 Task: Look for products with orange flavor.
Action: Mouse moved to (29, 107)
Screenshot: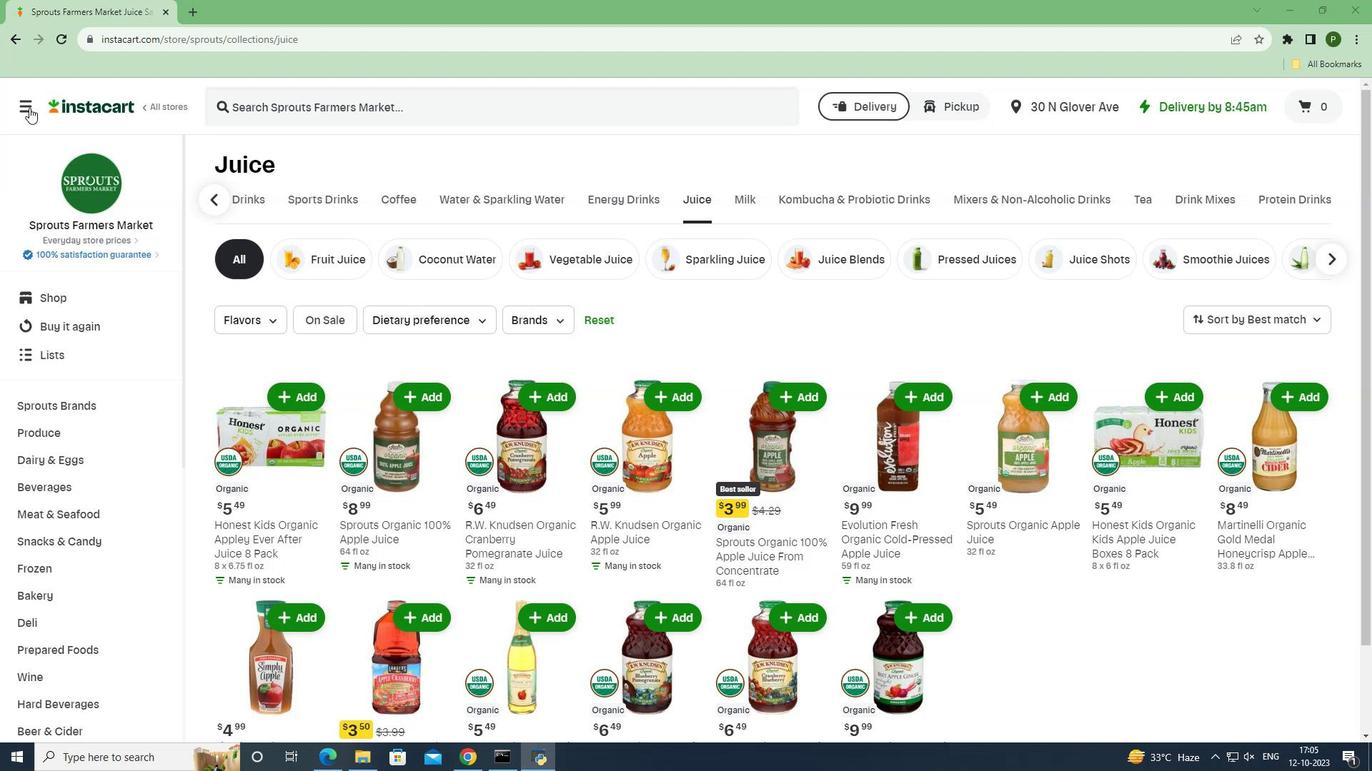 
Action: Mouse pressed left at (29, 107)
Screenshot: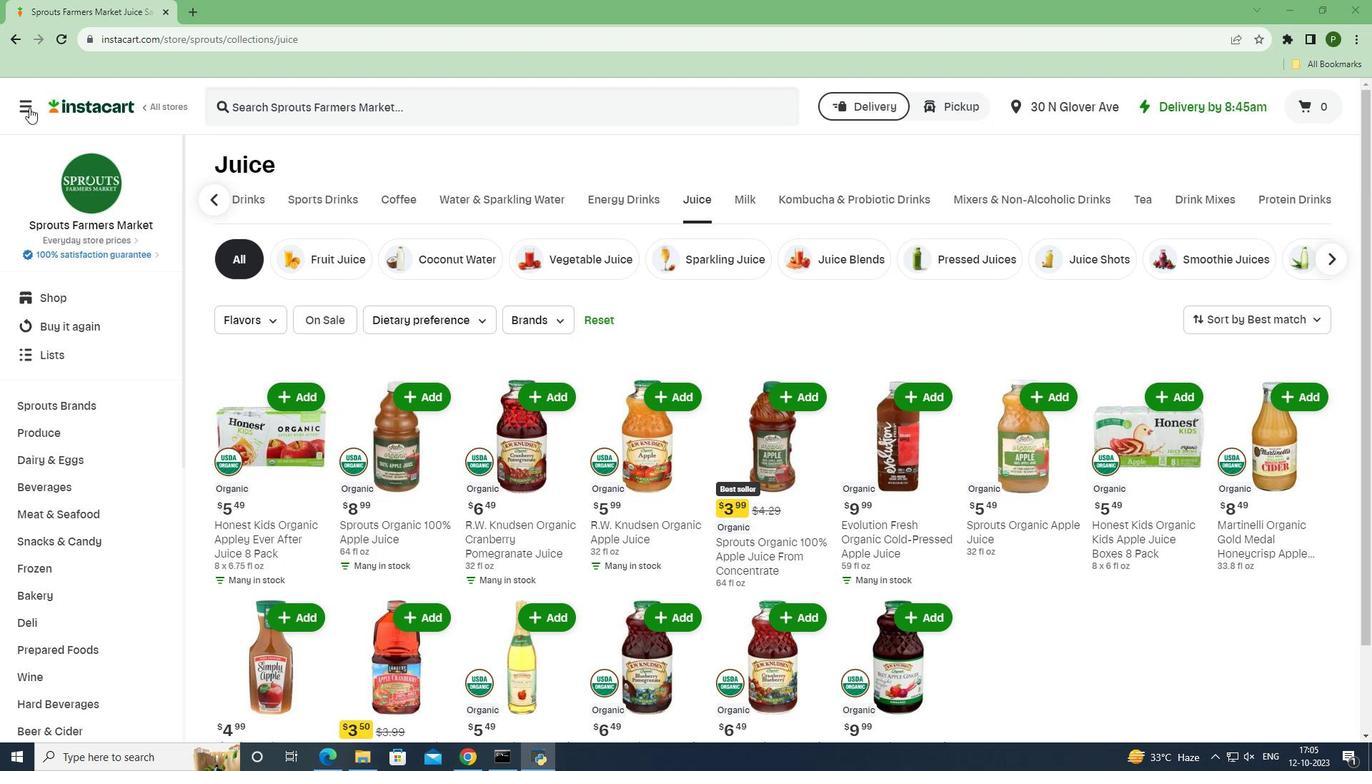 
Action: Mouse moved to (42, 385)
Screenshot: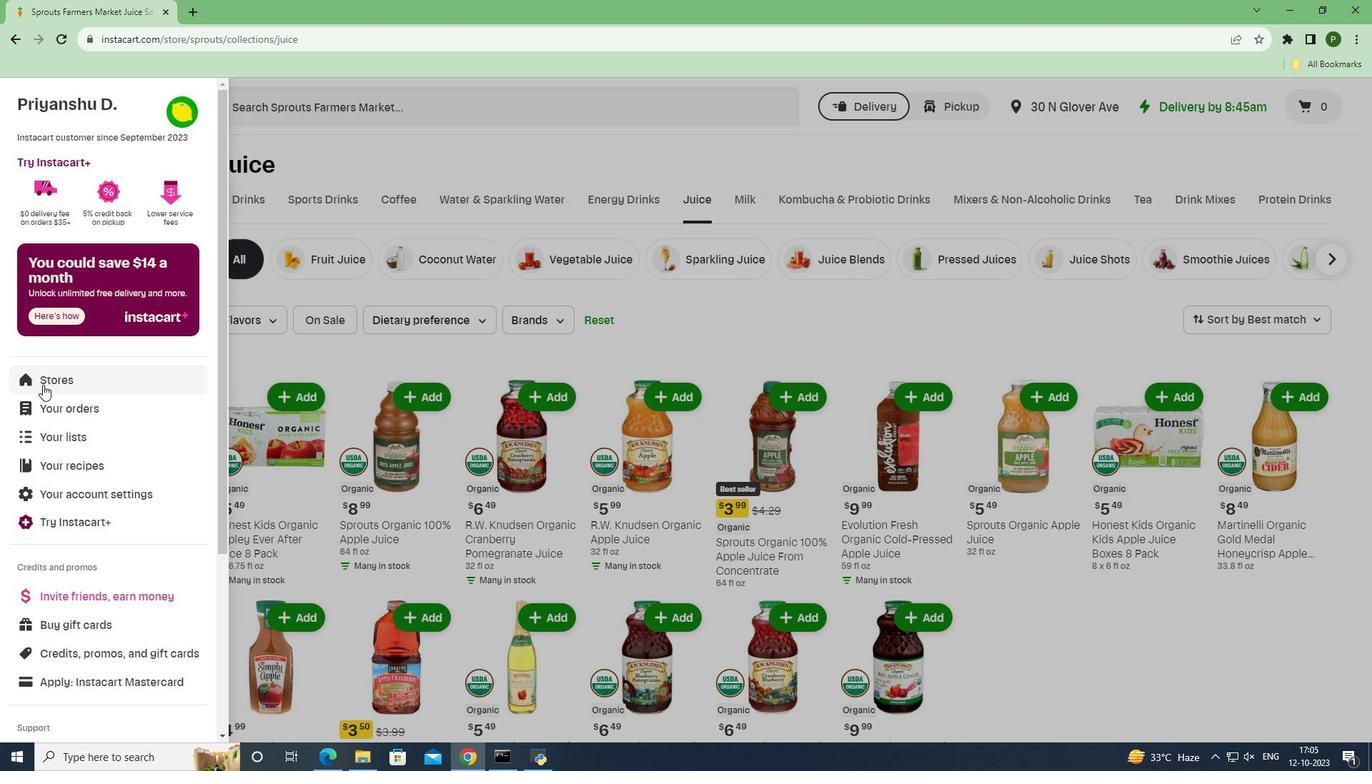 
Action: Mouse pressed left at (42, 385)
Screenshot: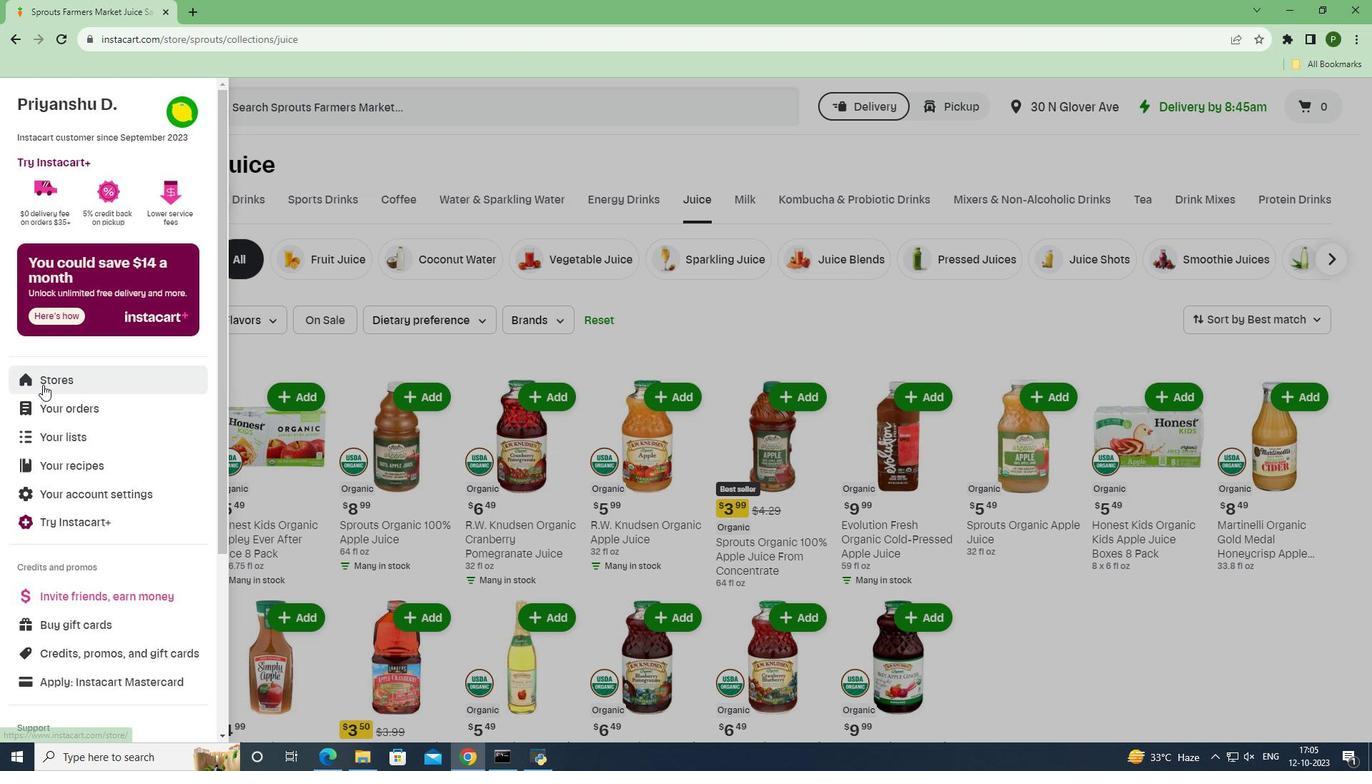 
Action: Mouse moved to (323, 167)
Screenshot: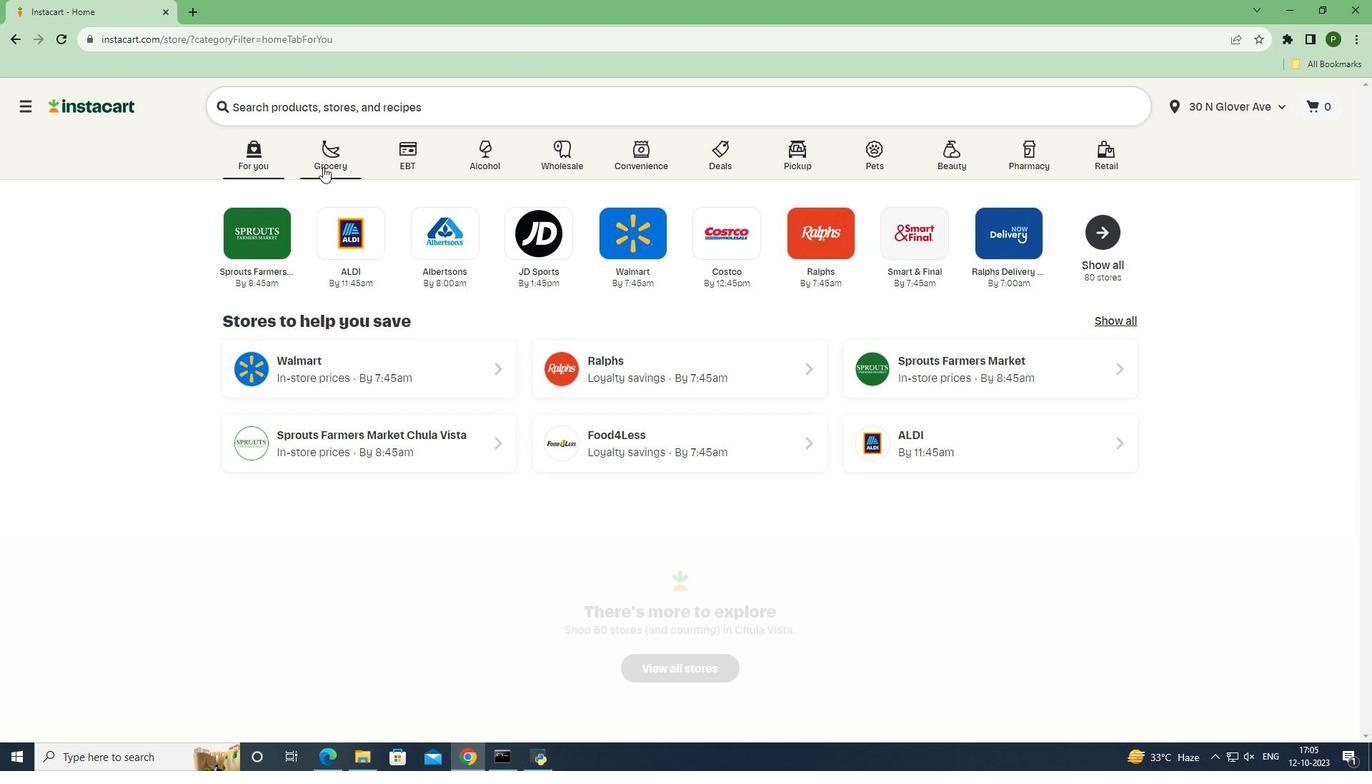 
Action: Mouse pressed left at (323, 167)
Screenshot: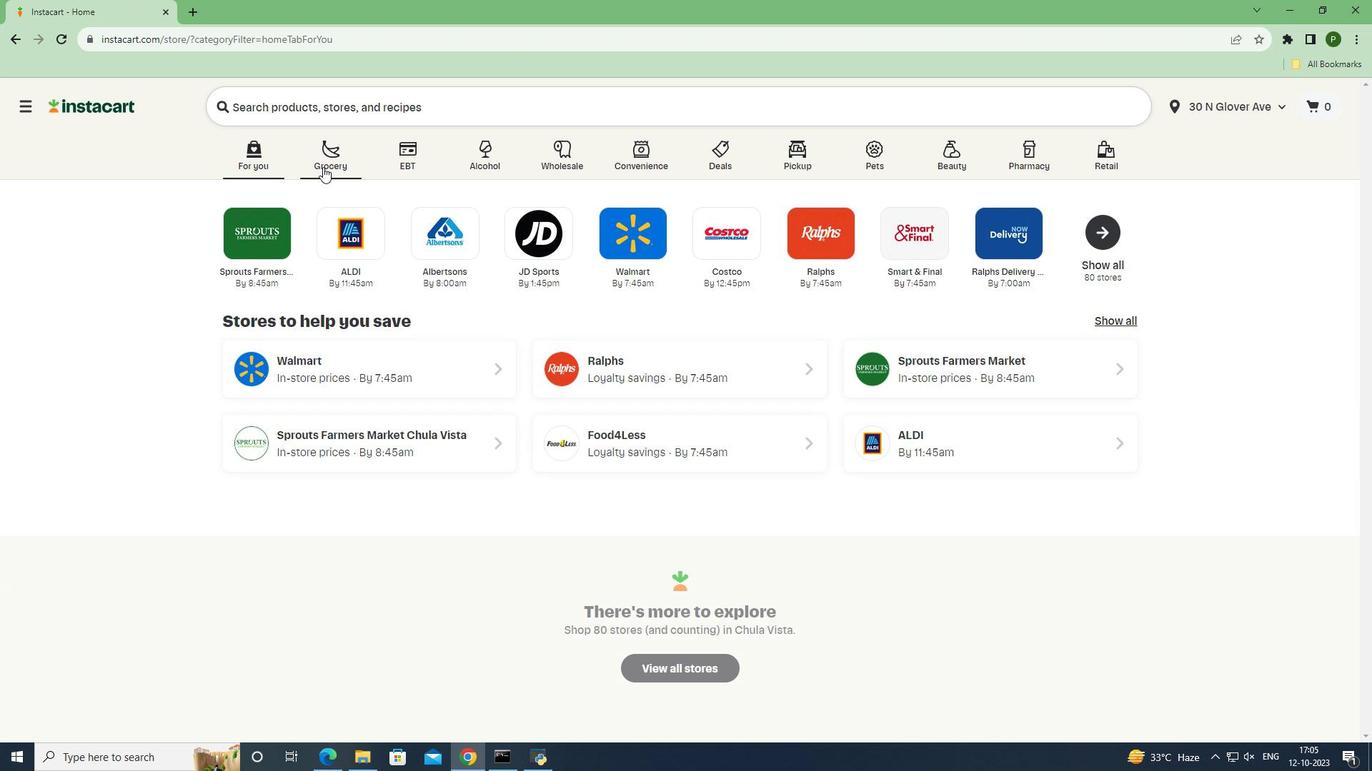 
Action: Mouse moved to (563, 345)
Screenshot: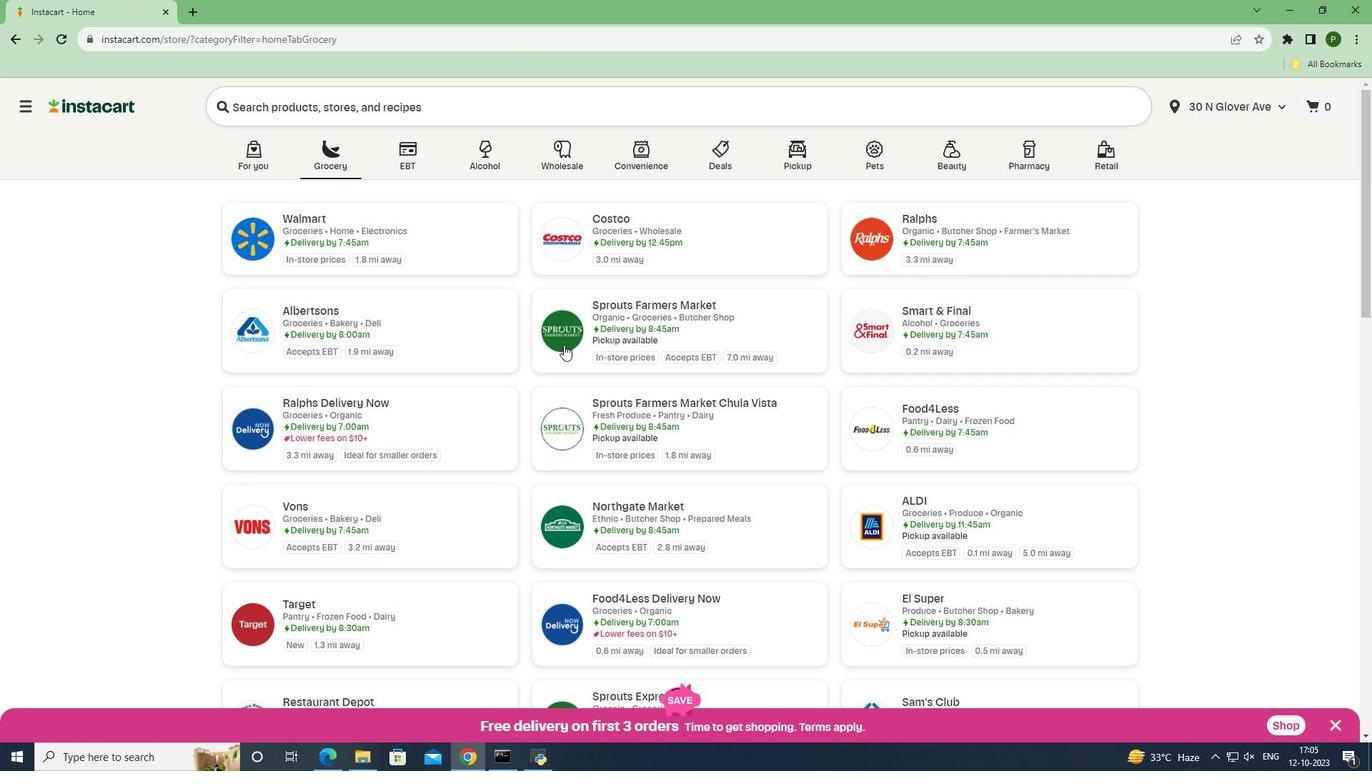 
Action: Mouse pressed left at (563, 345)
Screenshot: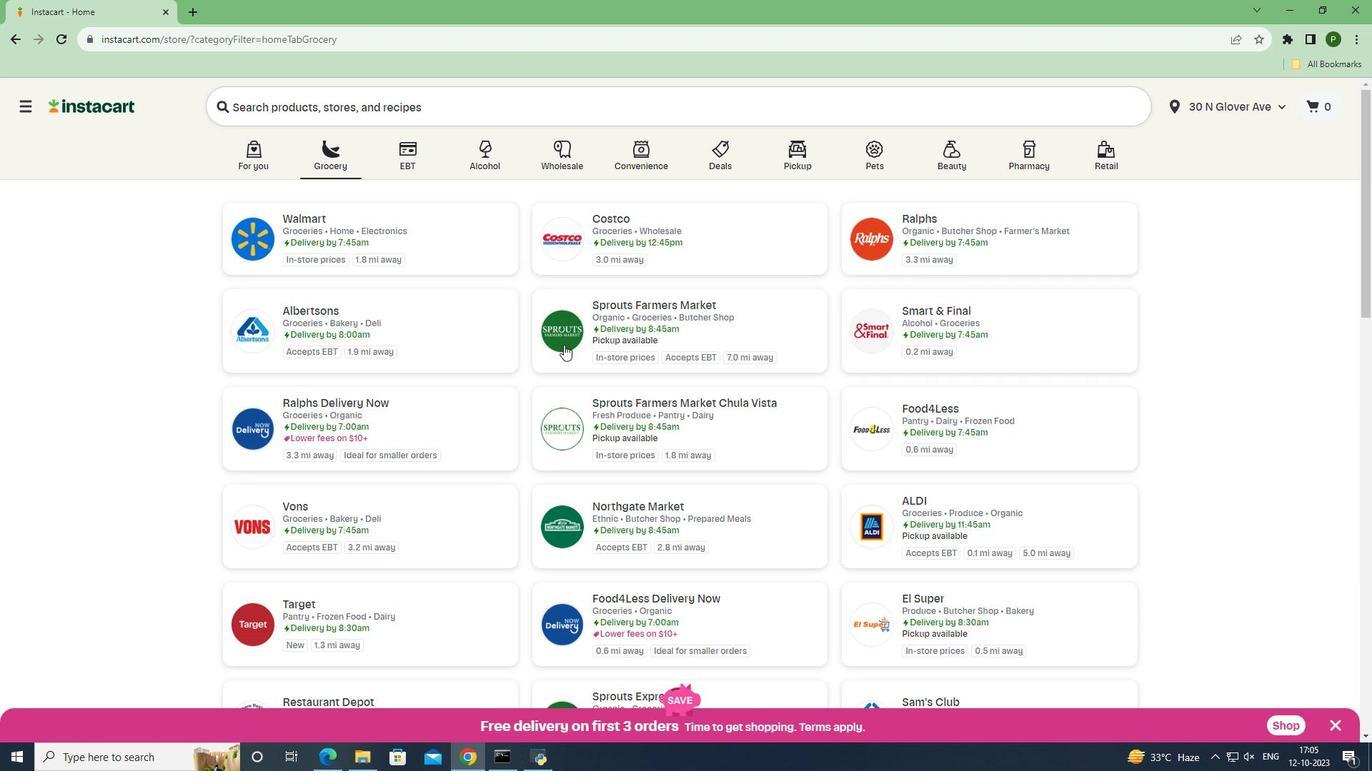
Action: Mouse moved to (97, 494)
Screenshot: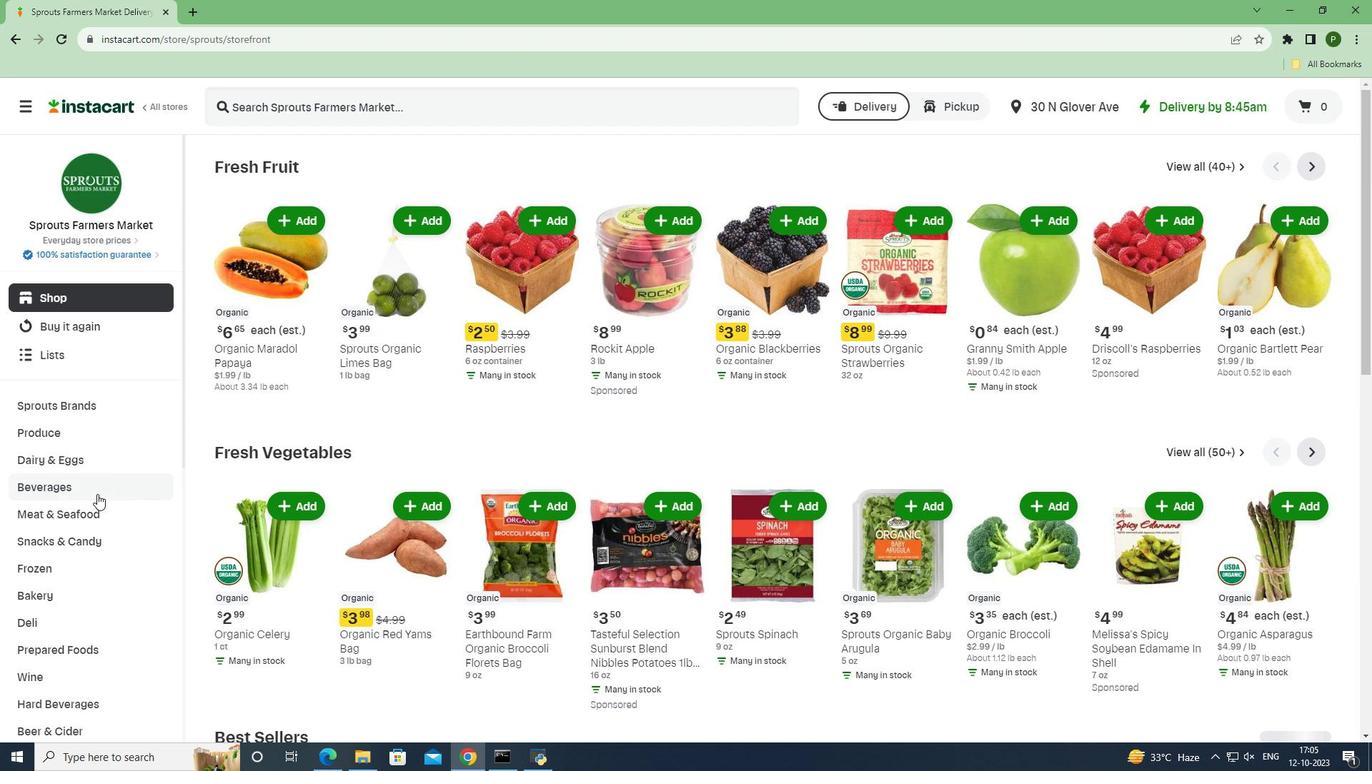 
Action: Mouse pressed left at (97, 494)
Screenshot: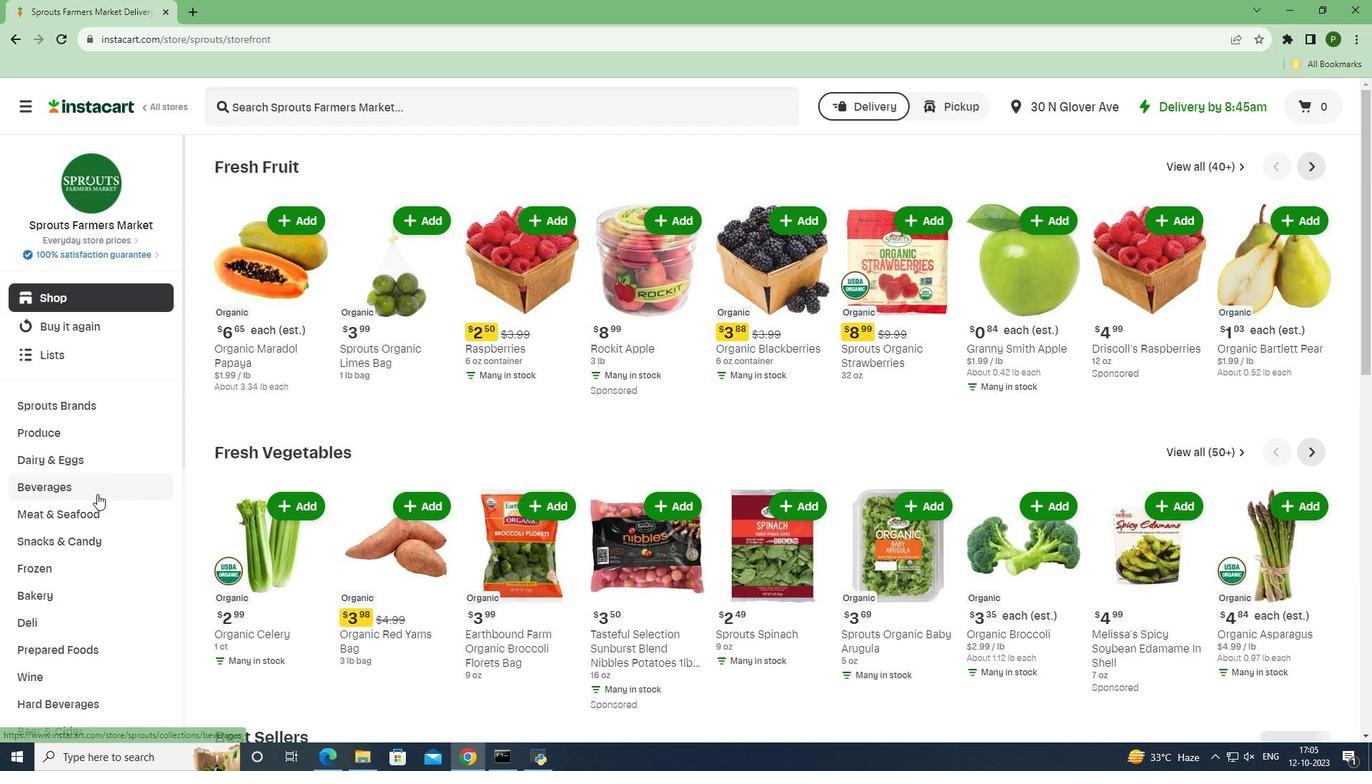 
Action: Mouse moved to (826, 196)
Screenshot: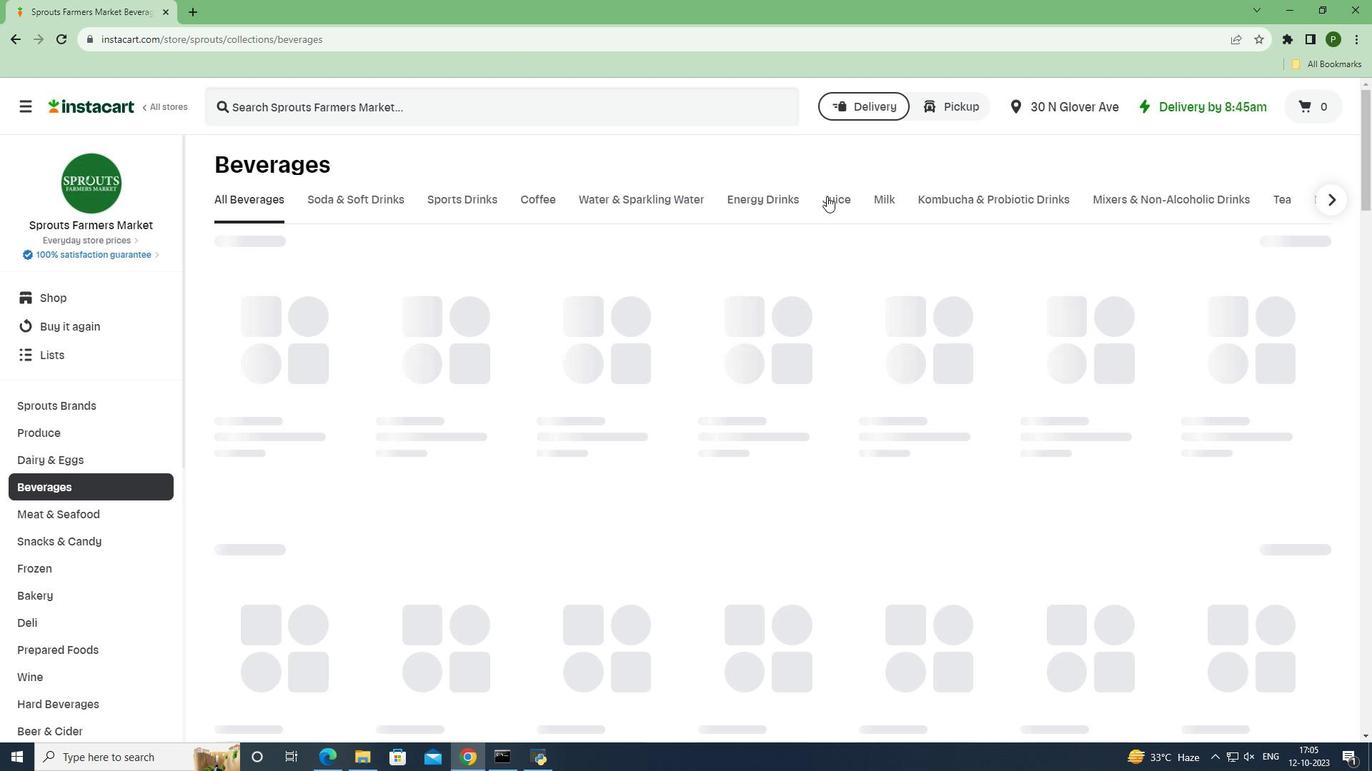 
Action: Mouse pressed left at (826, 196)
Screenshot: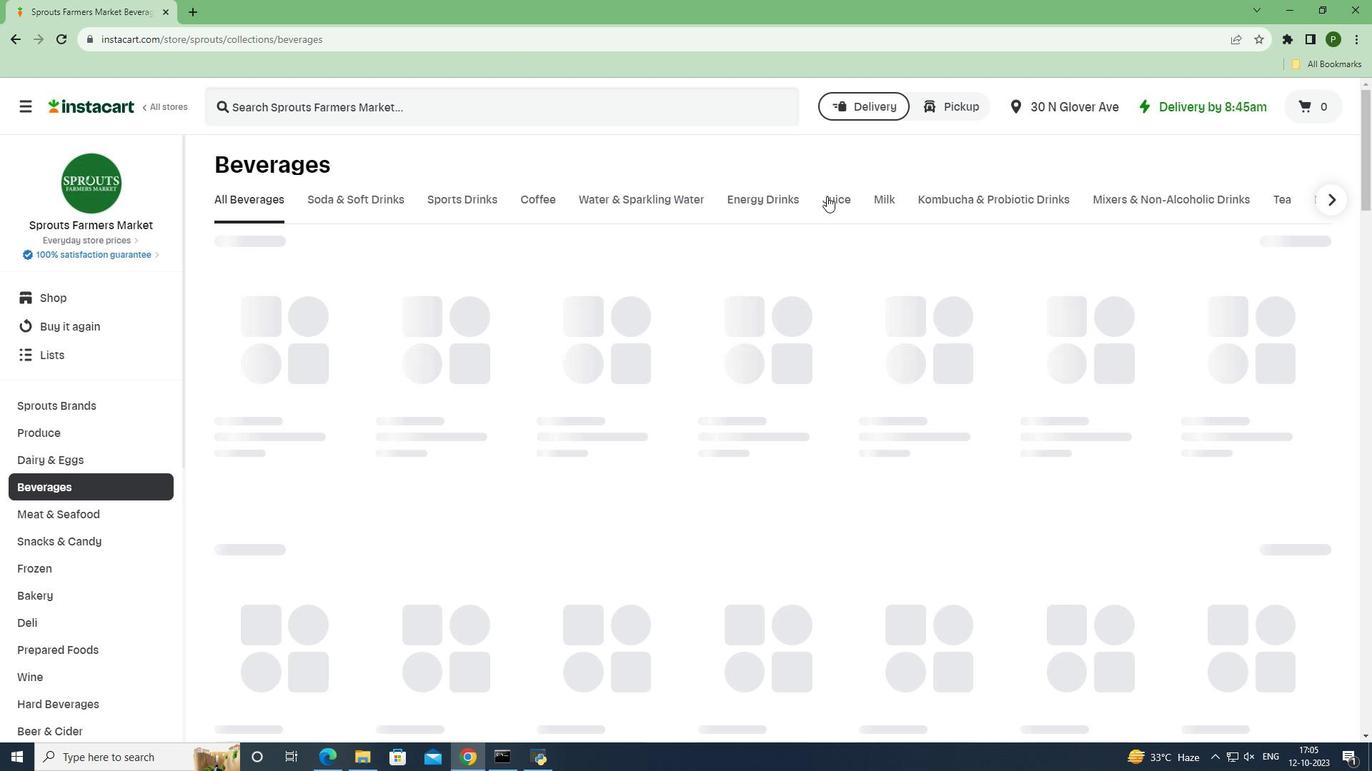 
Action: Mouse moved to (249, 322)
Screenshot: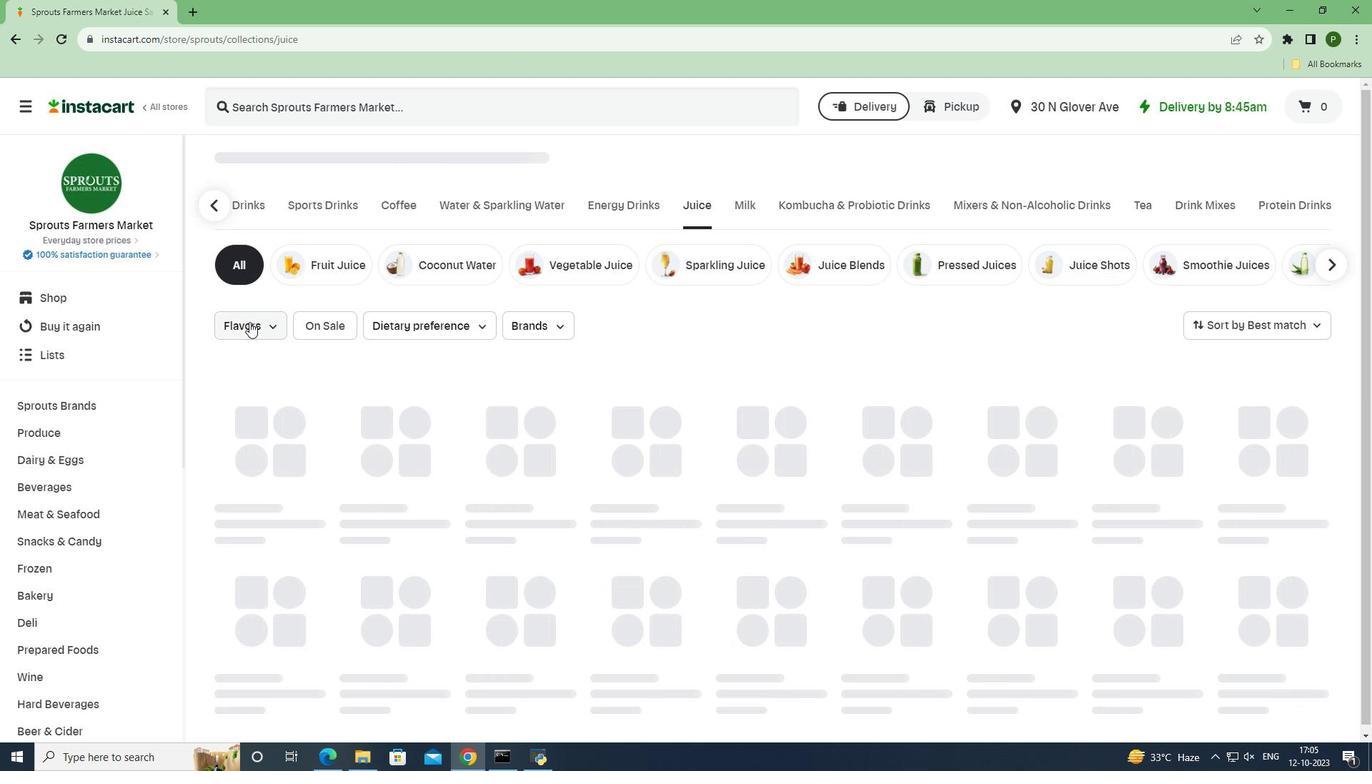 
Action: Mouse pressed left at (249, 322)
Screenshot: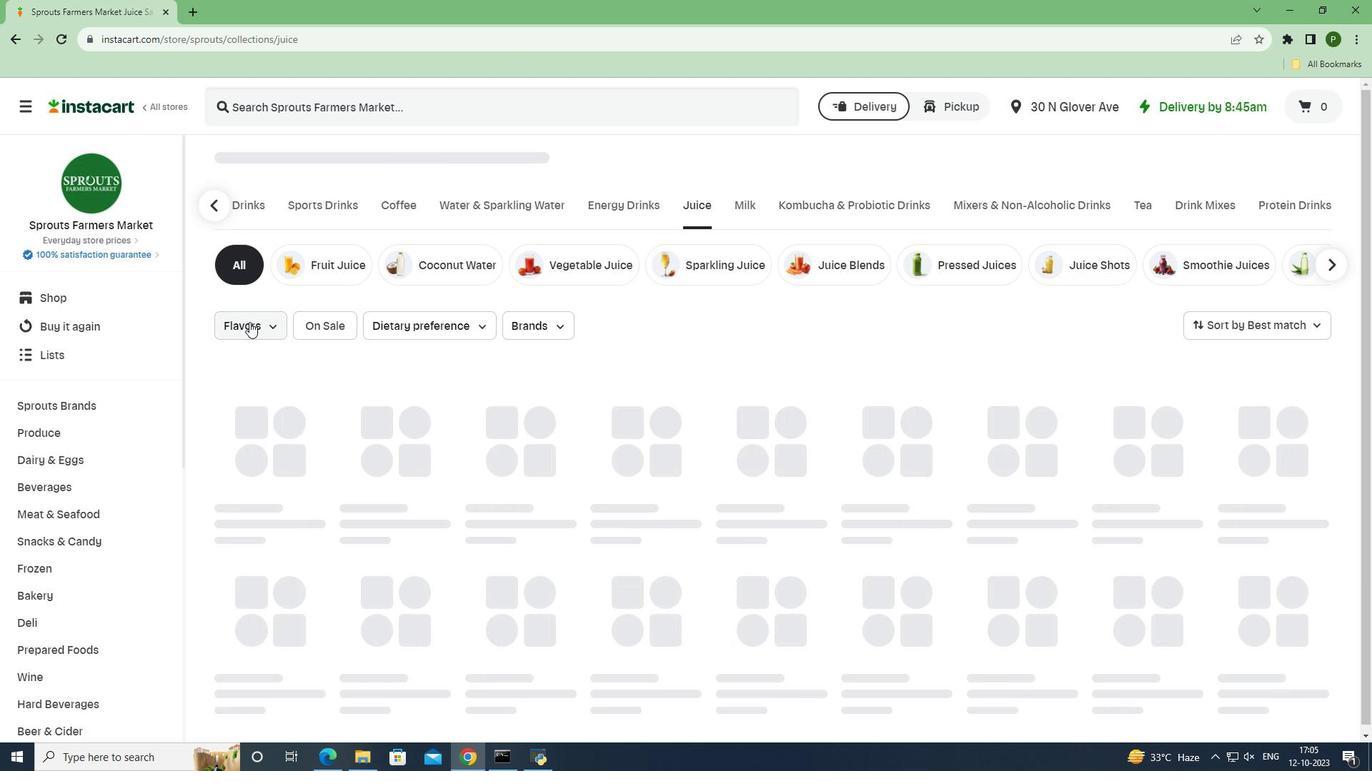 
Action: Mouse moved to (250, 469)
Screenshot: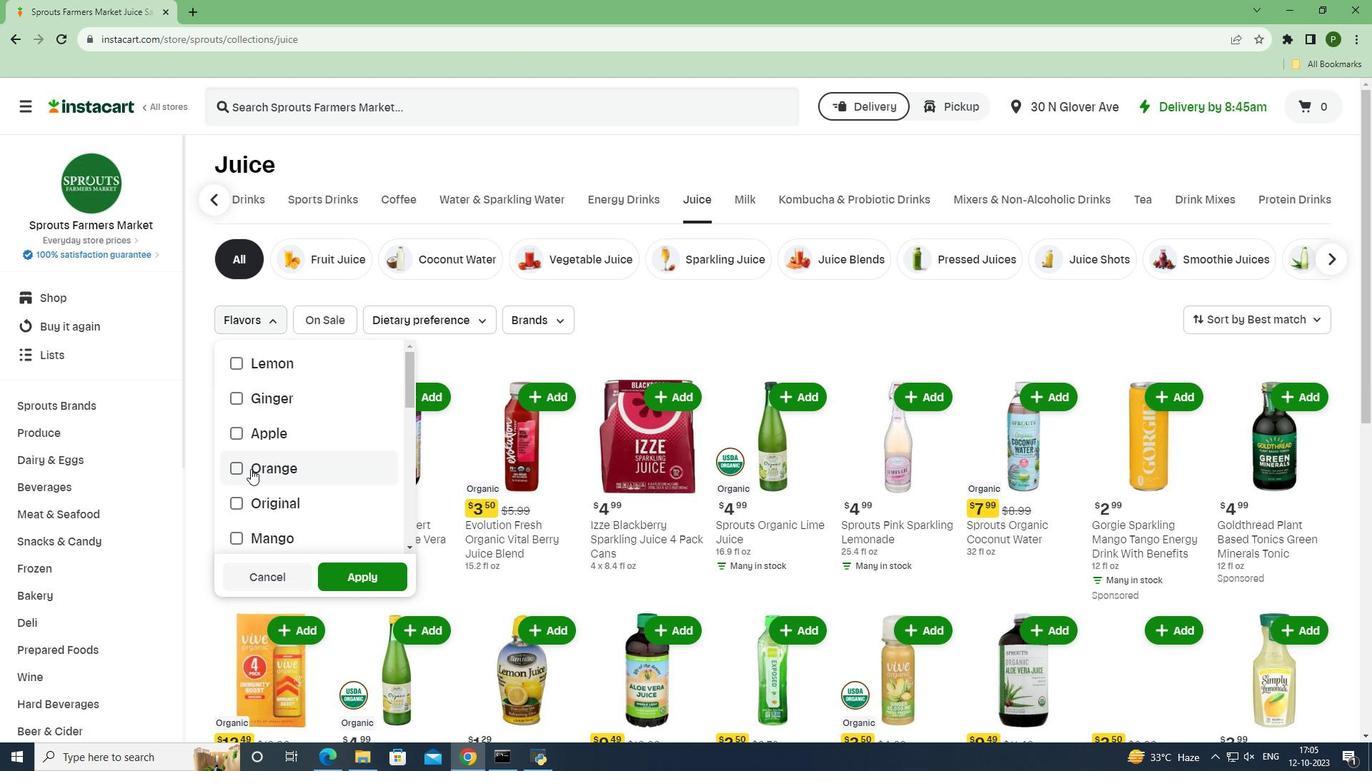 
Action: Mouse pressed left at (250, 469)
Screenshot: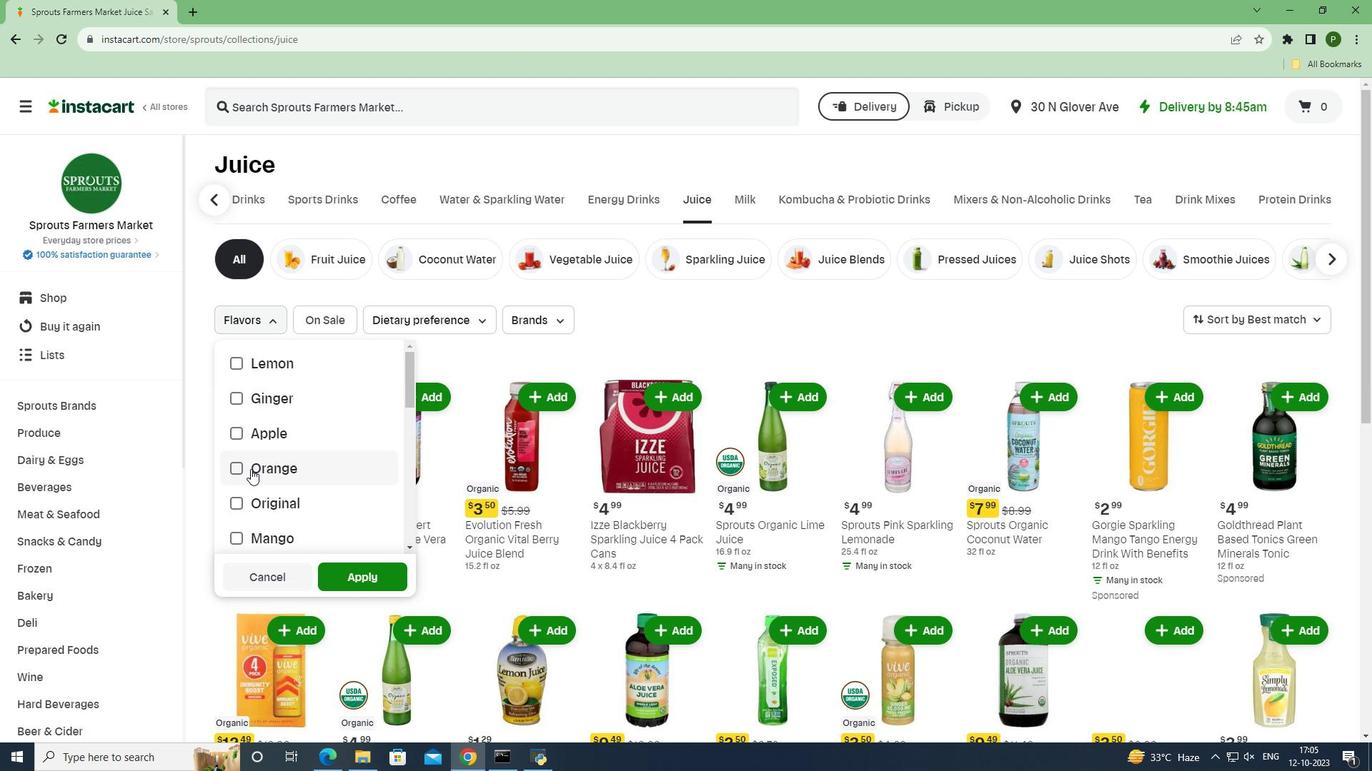
Action: Mouse moved to (336, 570)
Screenshot: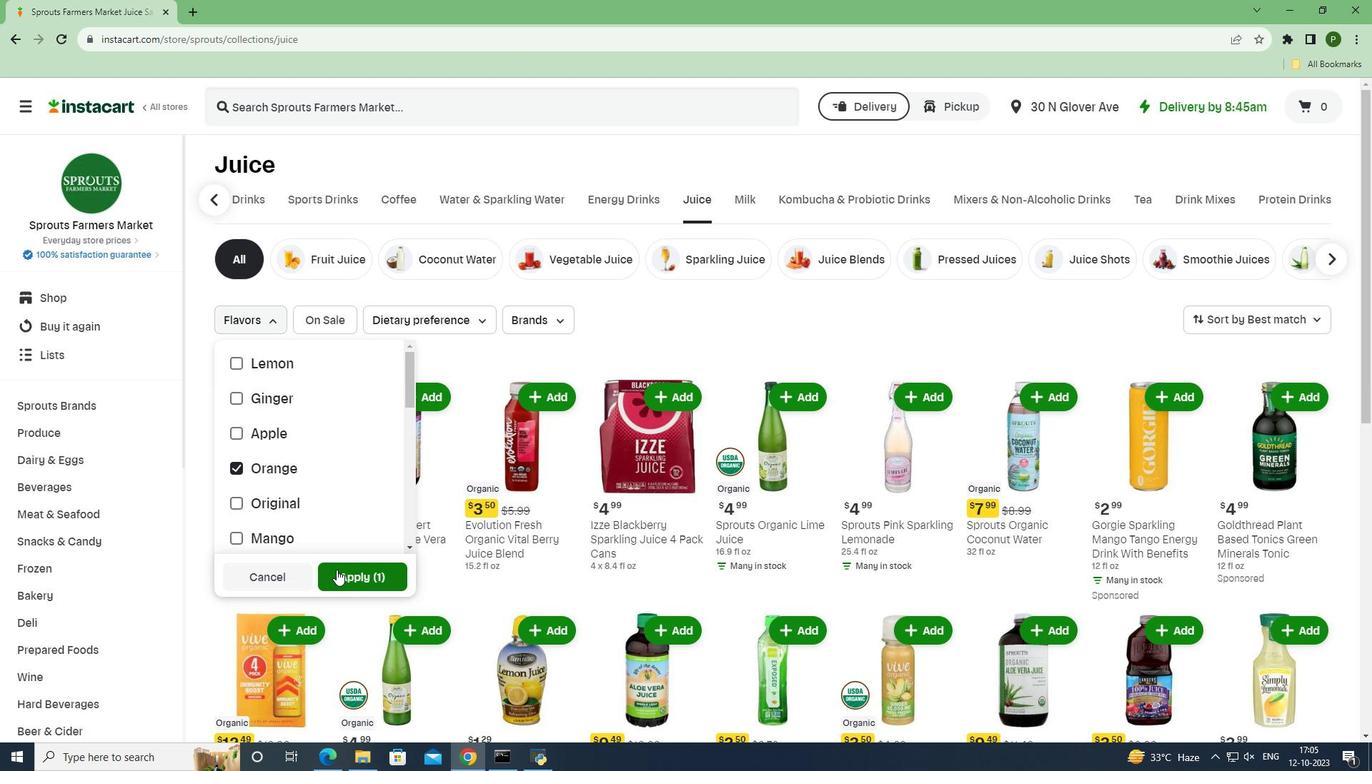 
Action: Mouse pressed left at (336, 570)
Screenshot: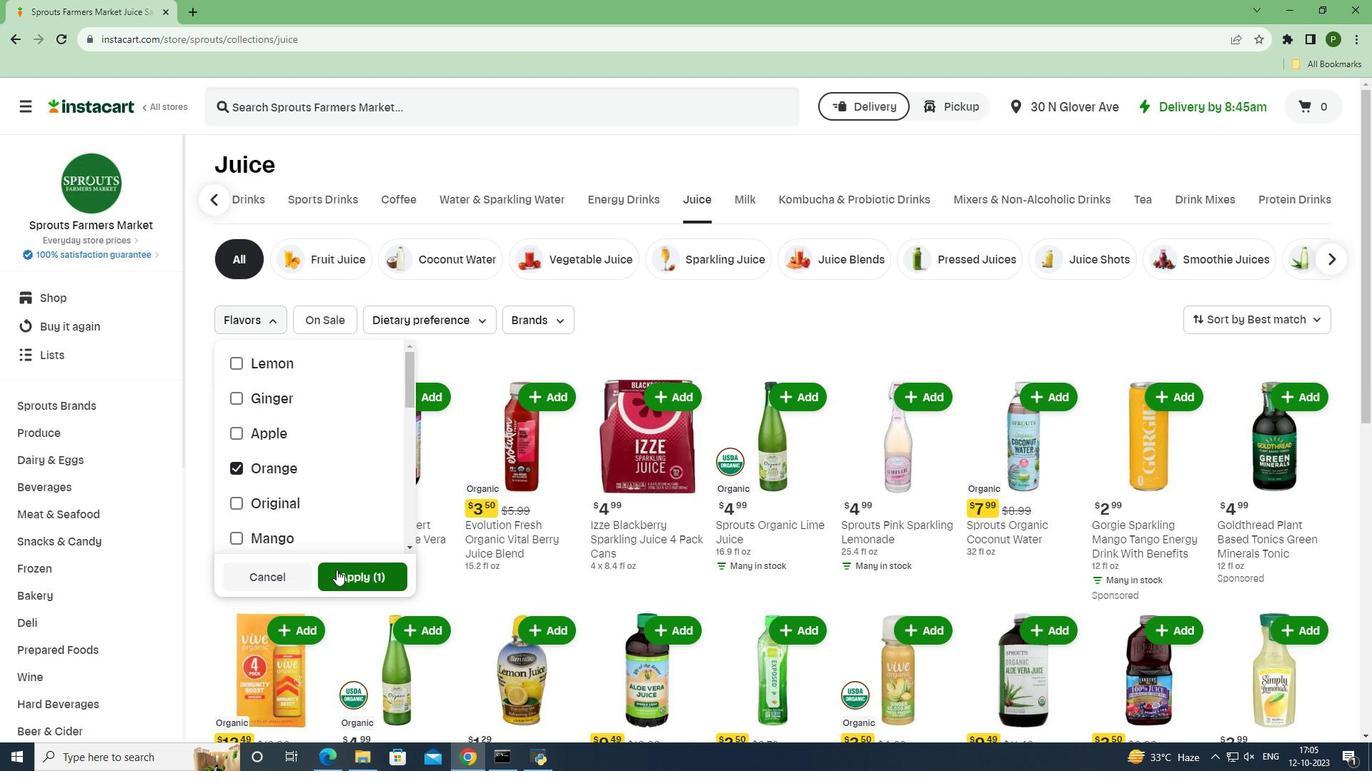 
Action: Mouse moved to (776, 626)
Screenshot: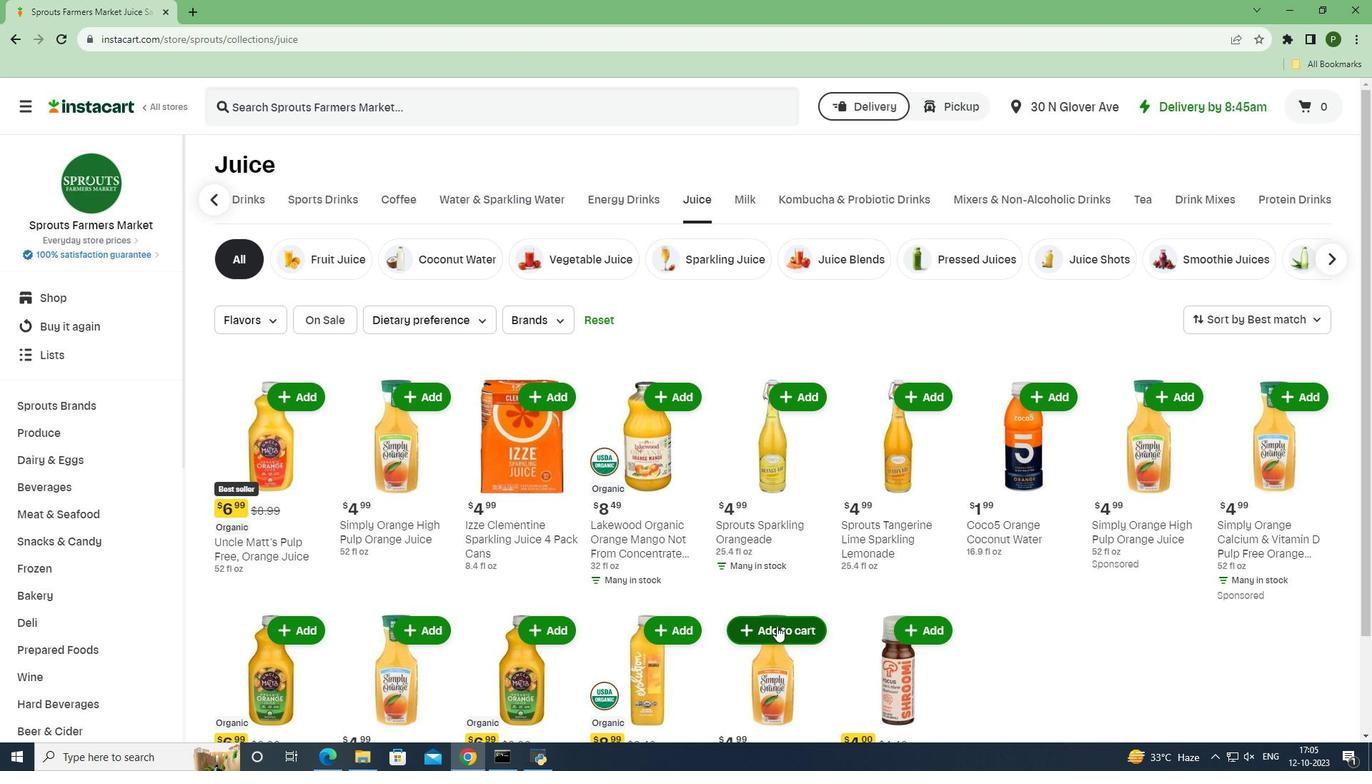 
